 Task: Create a rule when custom fields comments is set to a number lower than 1 by me.
Action: Mouse pressed left at (856, 235)
Screenshot: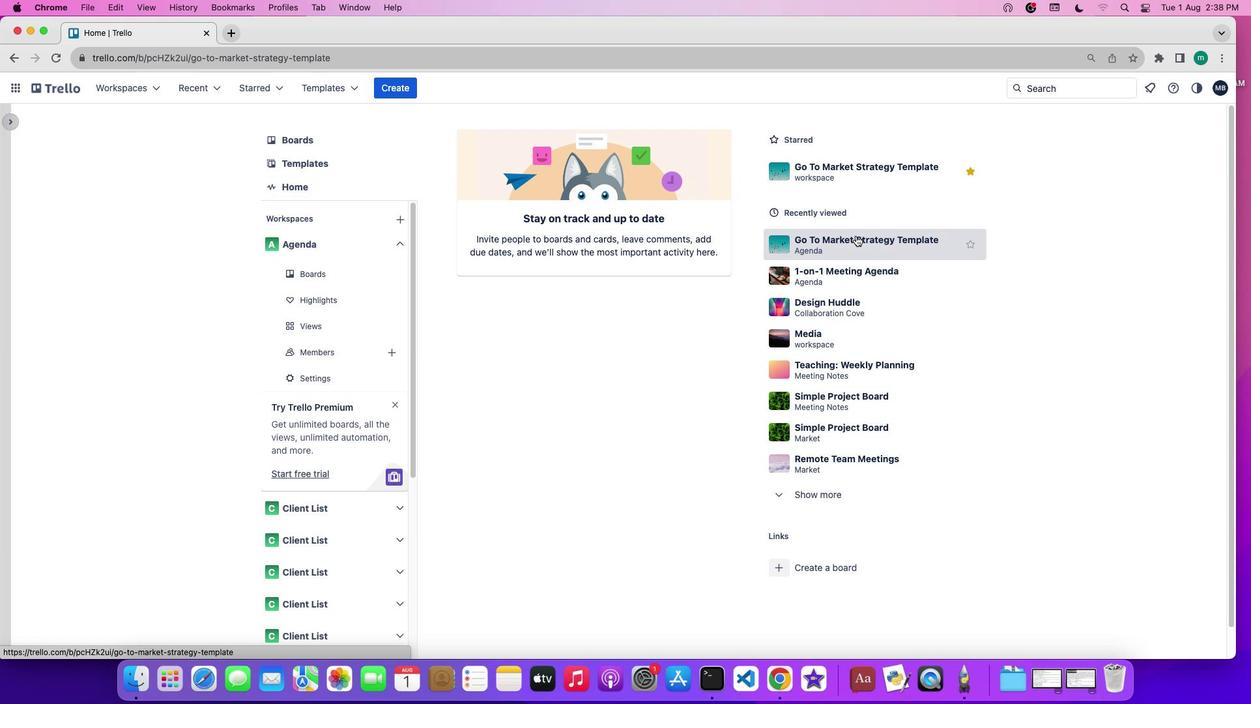
Action: Mouse moved to (1108, 276)
Screenshot: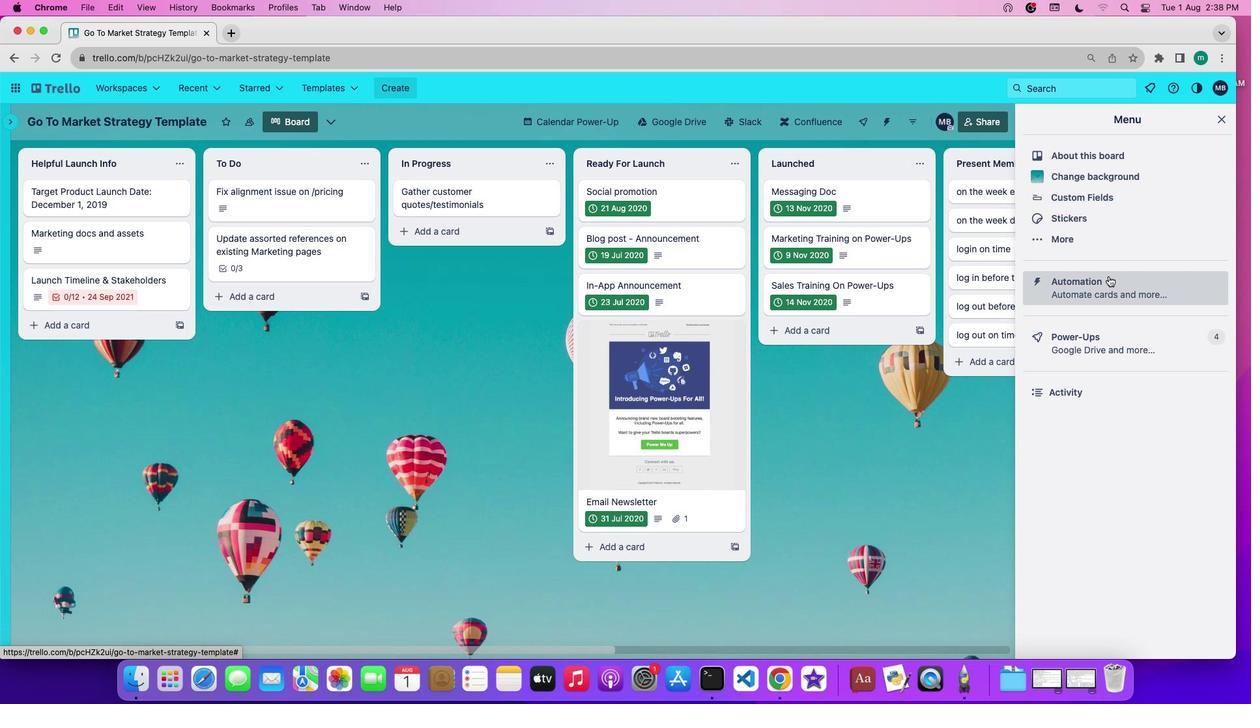 
Action: Mouse pressed left at (1108, 276)
Screenshot: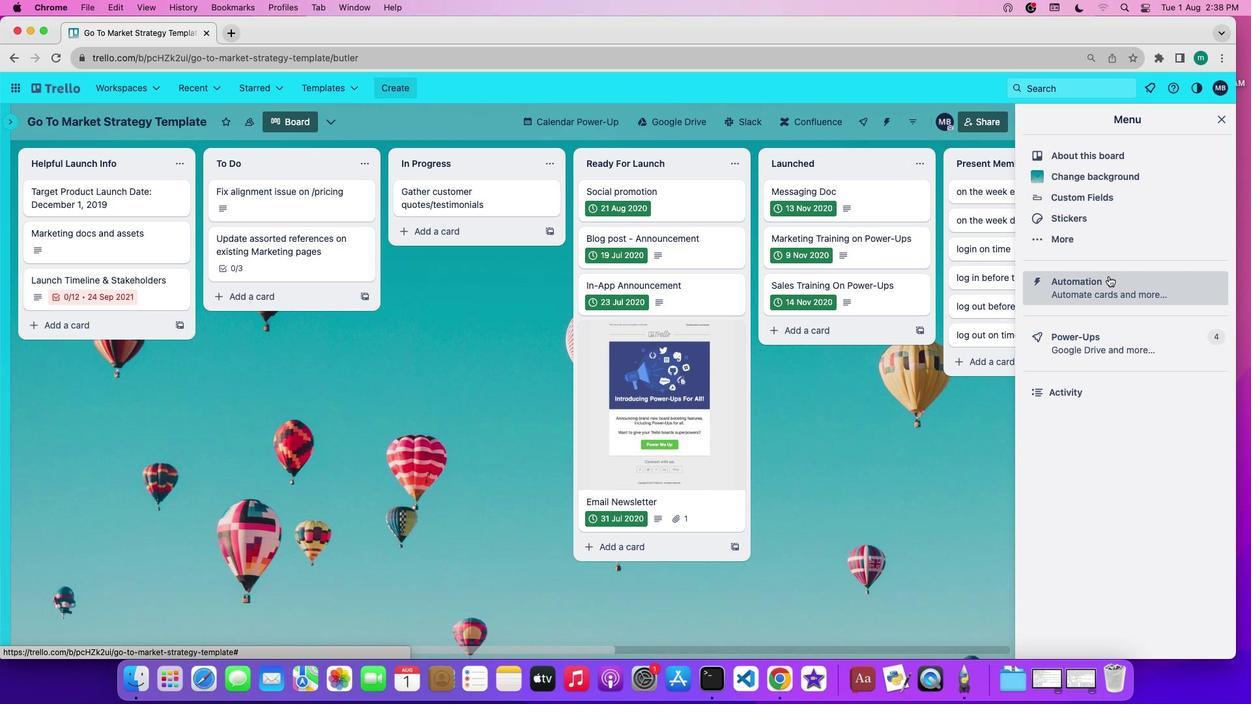 
Action: Mouse moved to (33, 235)
Screenshot: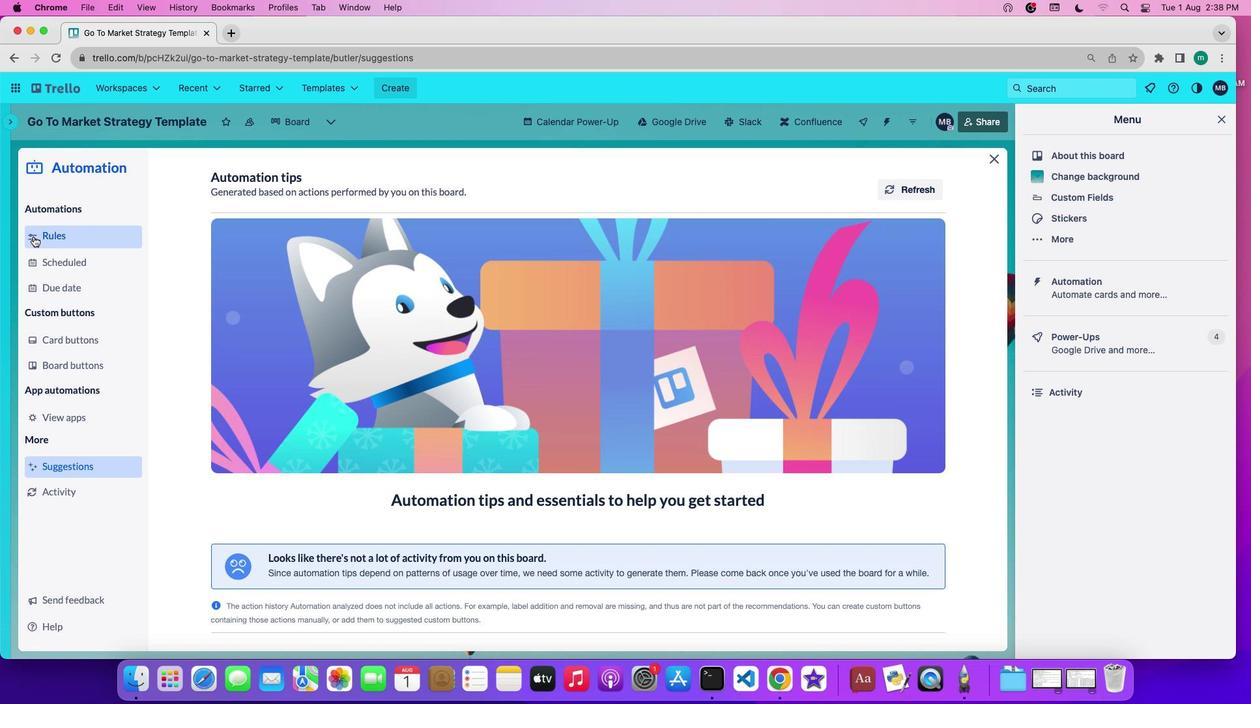 
Action: Mouse pressed left at (33, 235)
Screenshot: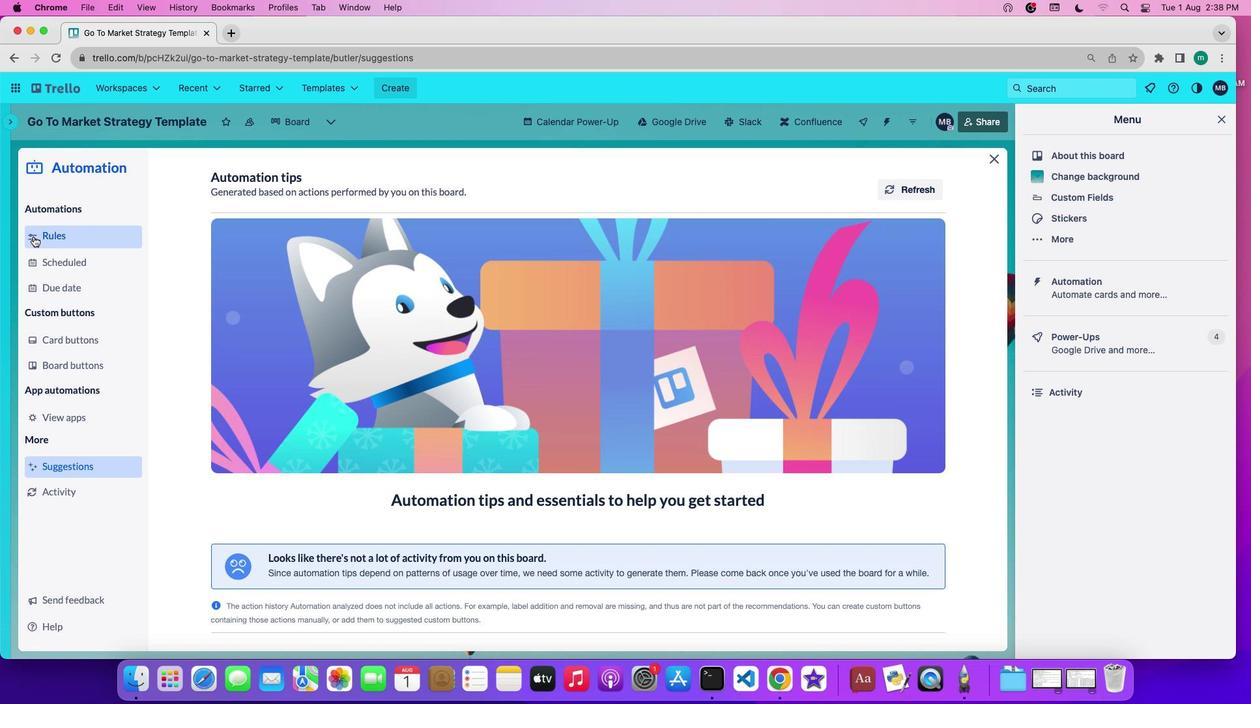 
Action: Mouse moved to (275, 468)
Screenshot: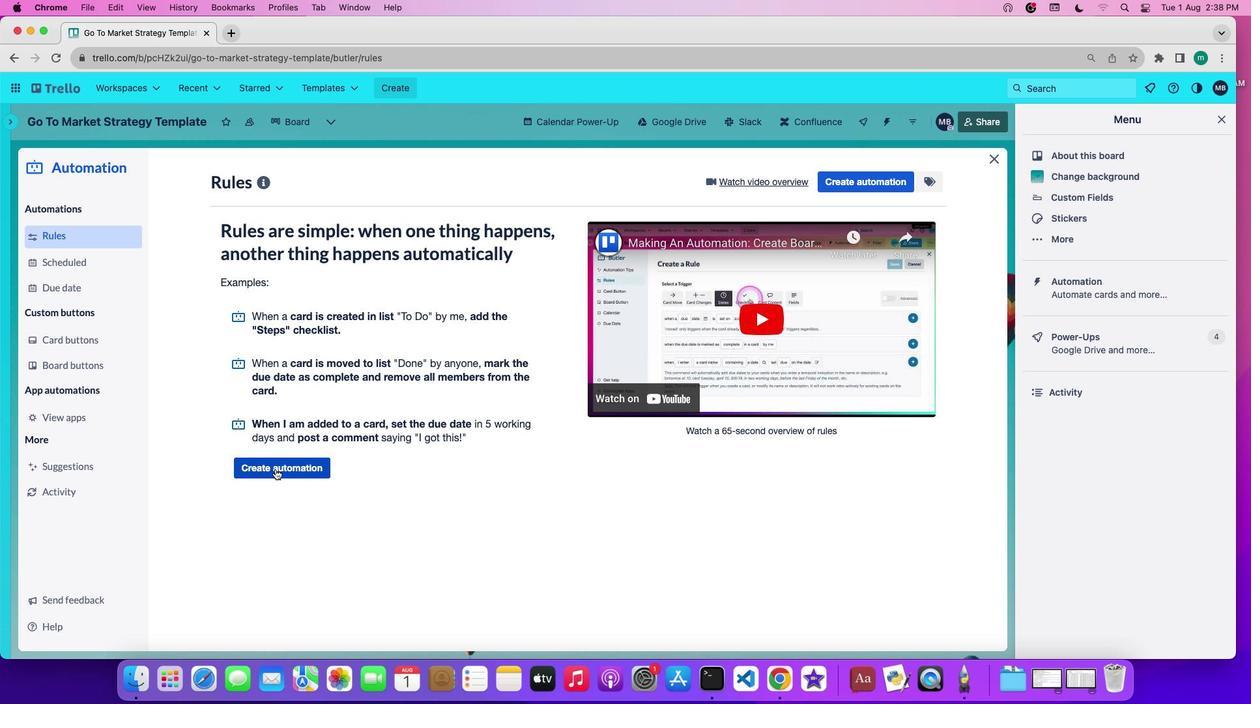
Action: Mouse pressed left at (275, 468)
Screenshot: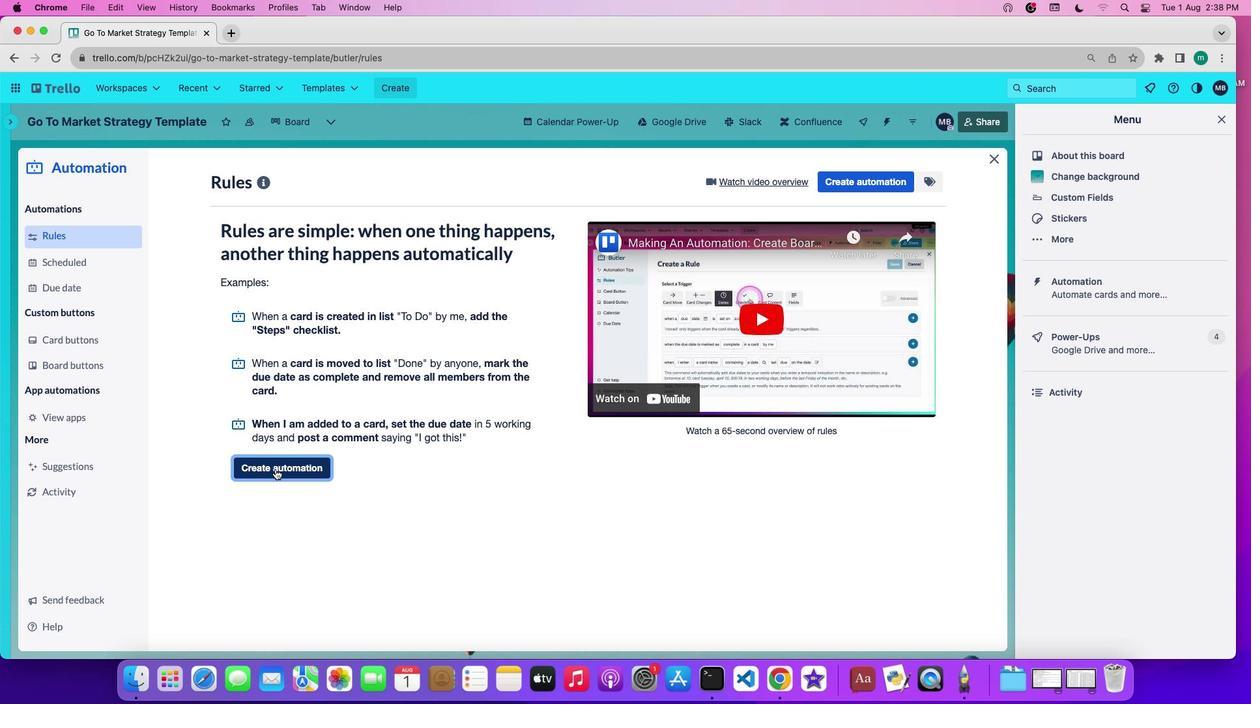 
Action: Mouse moved to (465, 308)
Screenshot: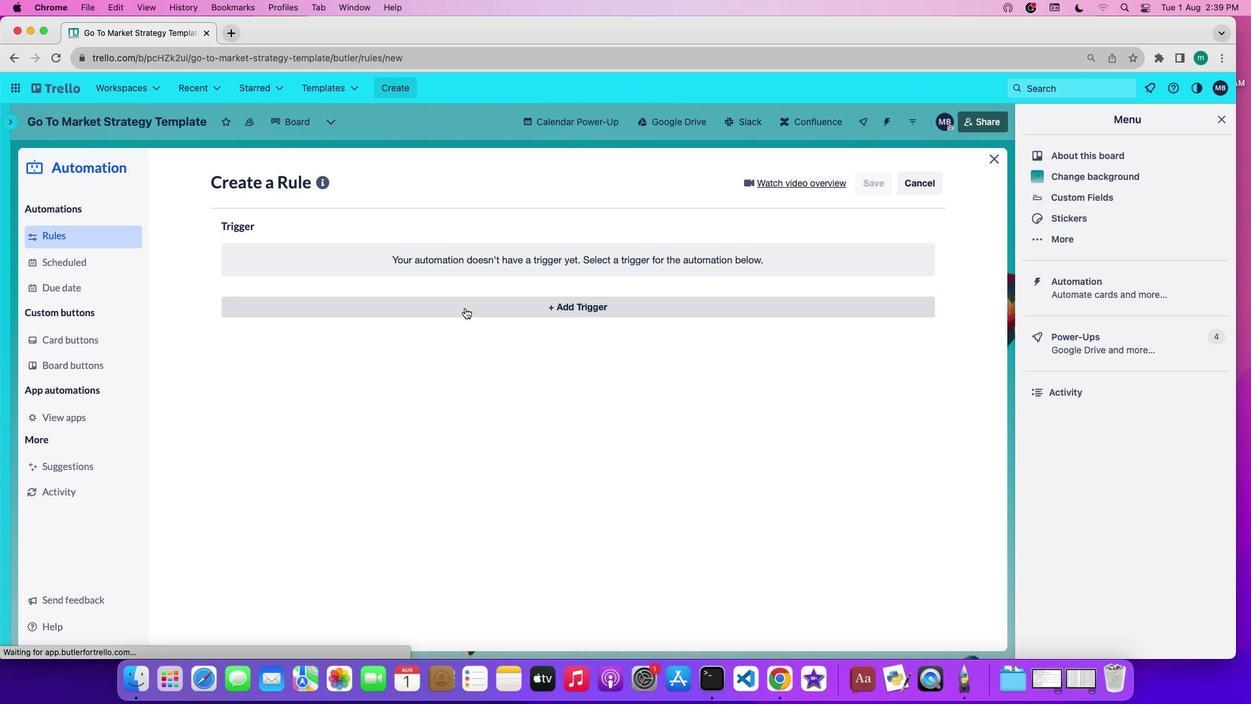 
Action: Mouse pressed left at (465, 308)
Screenshot: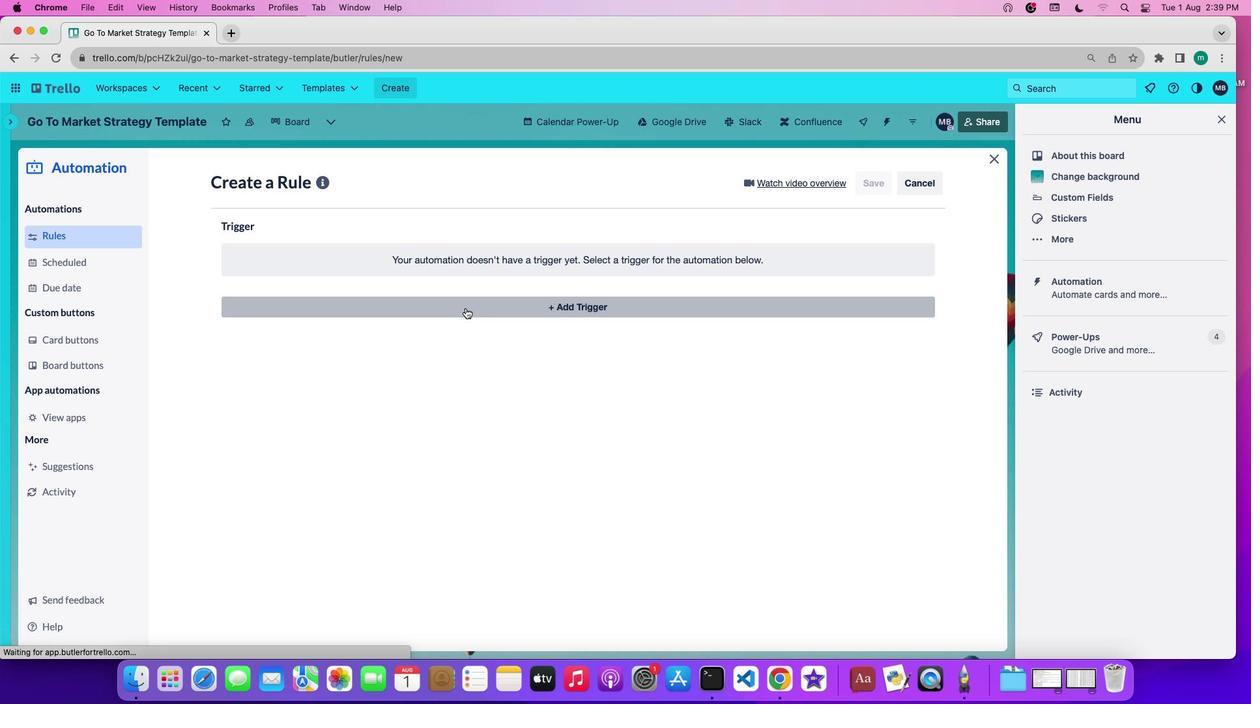 
Action: Mouse moved to (520, 355)
Screenshot: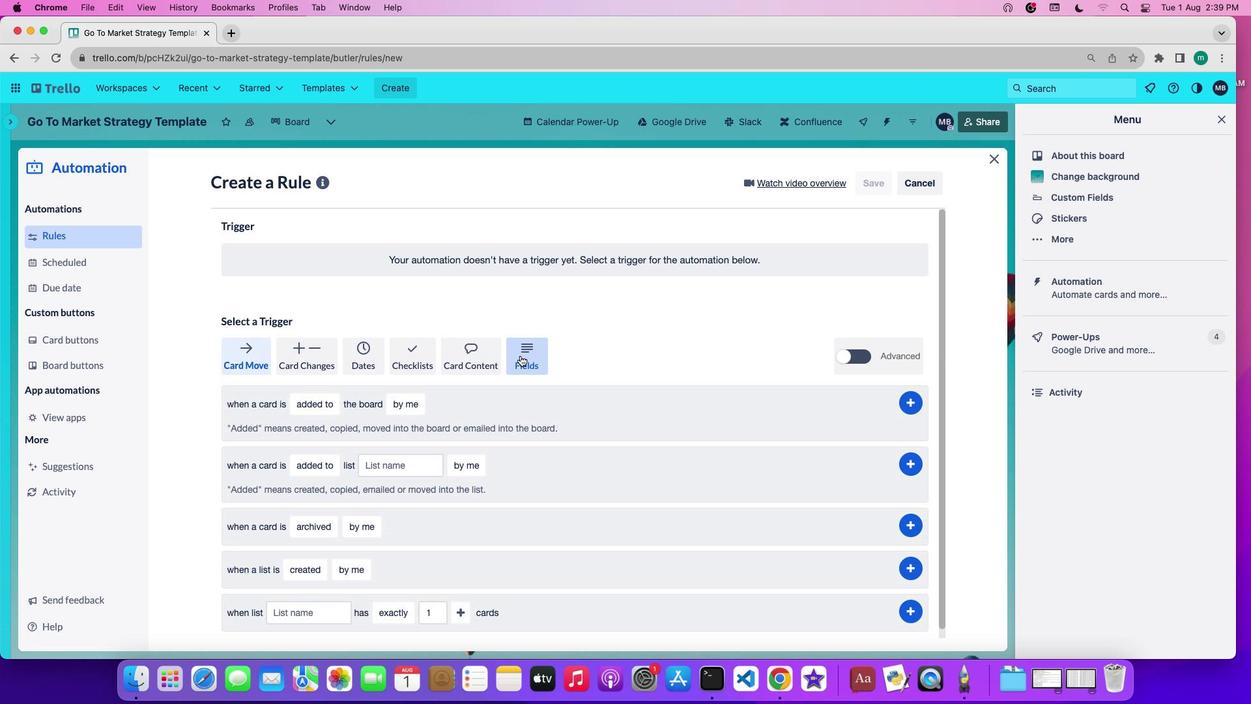 
Action: Mouse pressed left at (520, 355)
Screenshot: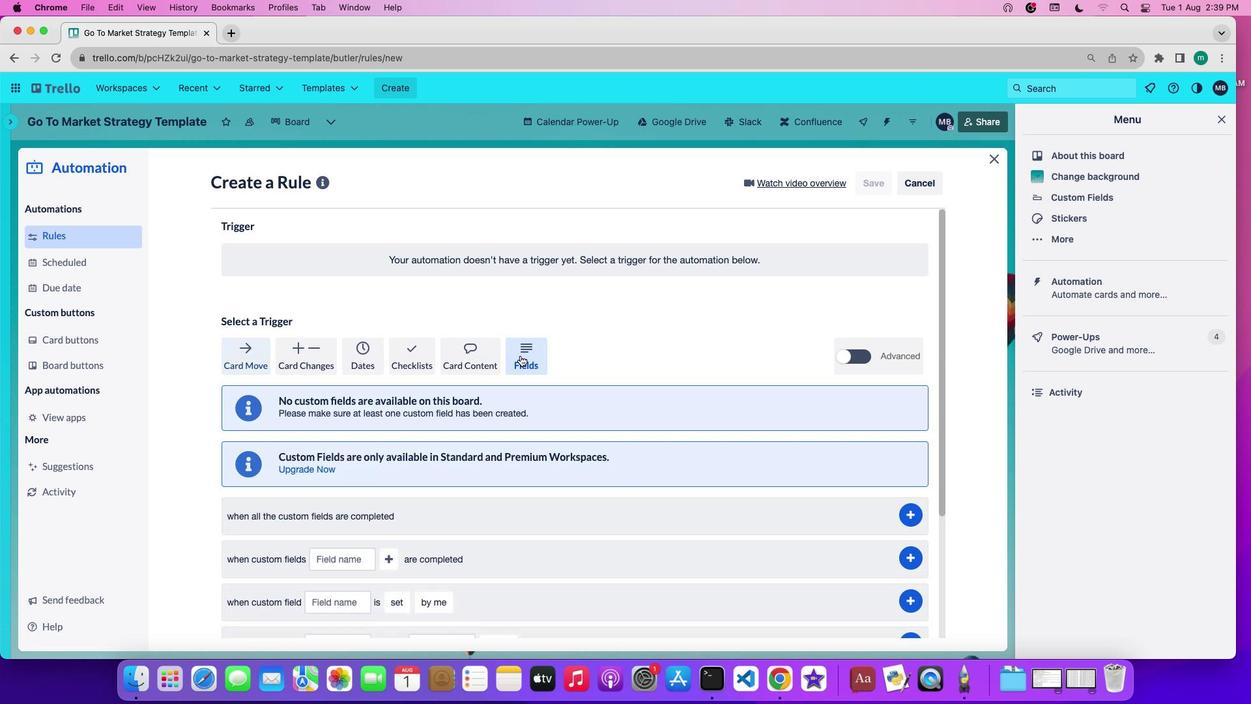 
Action: Mouse moved to (544, 431)
Screenshot: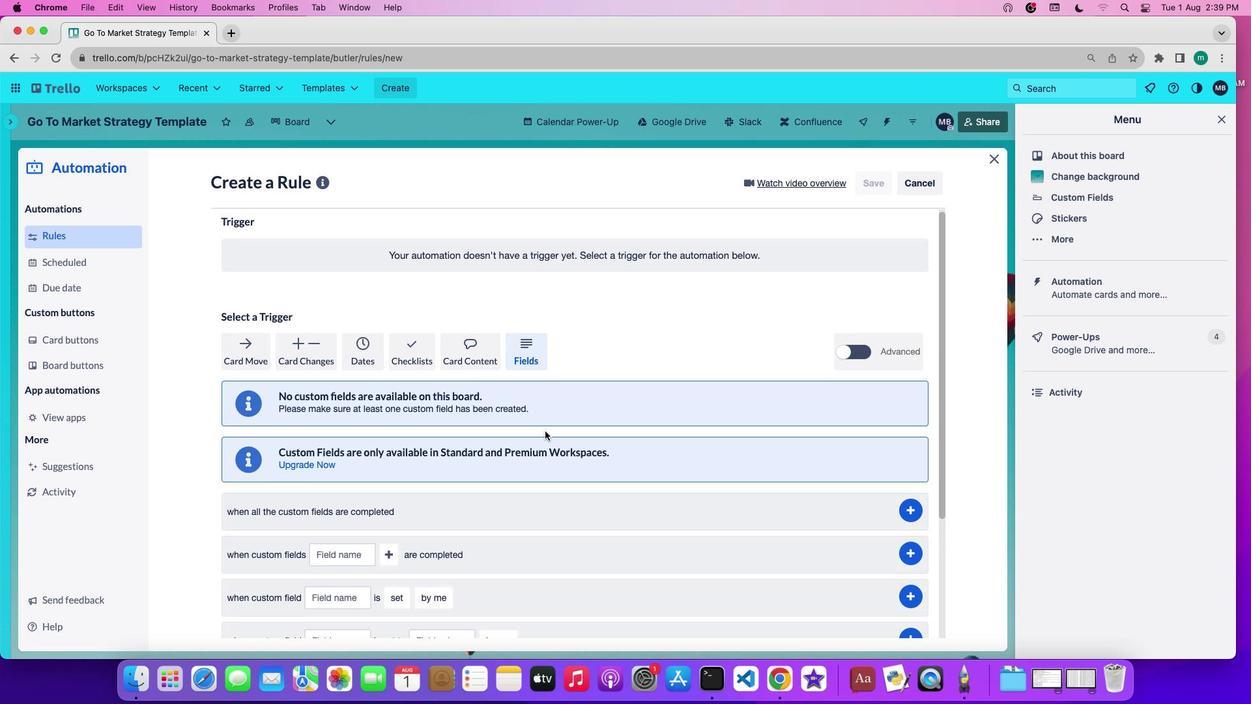 
Action: Mouse scrolled (544, 431) with delta (0, 0)
Screenshot: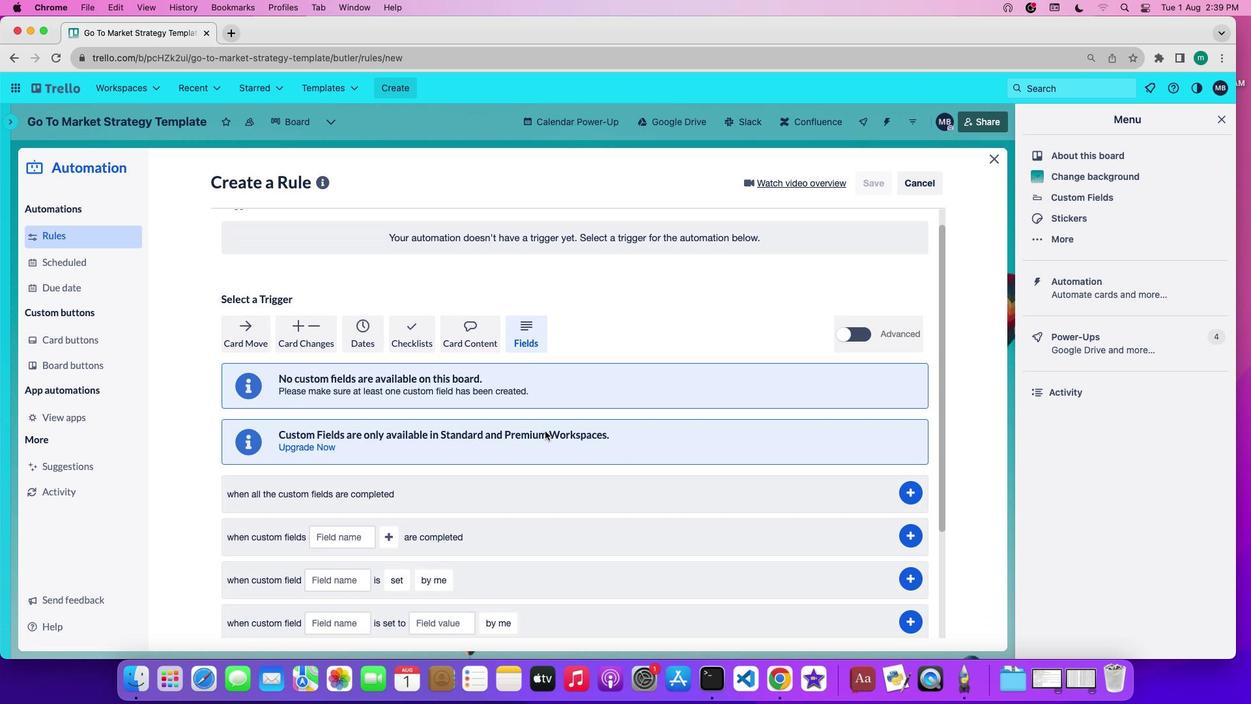 
Action: Mouse scrolled (544, 431) with delta (0, 0)
Screenshot: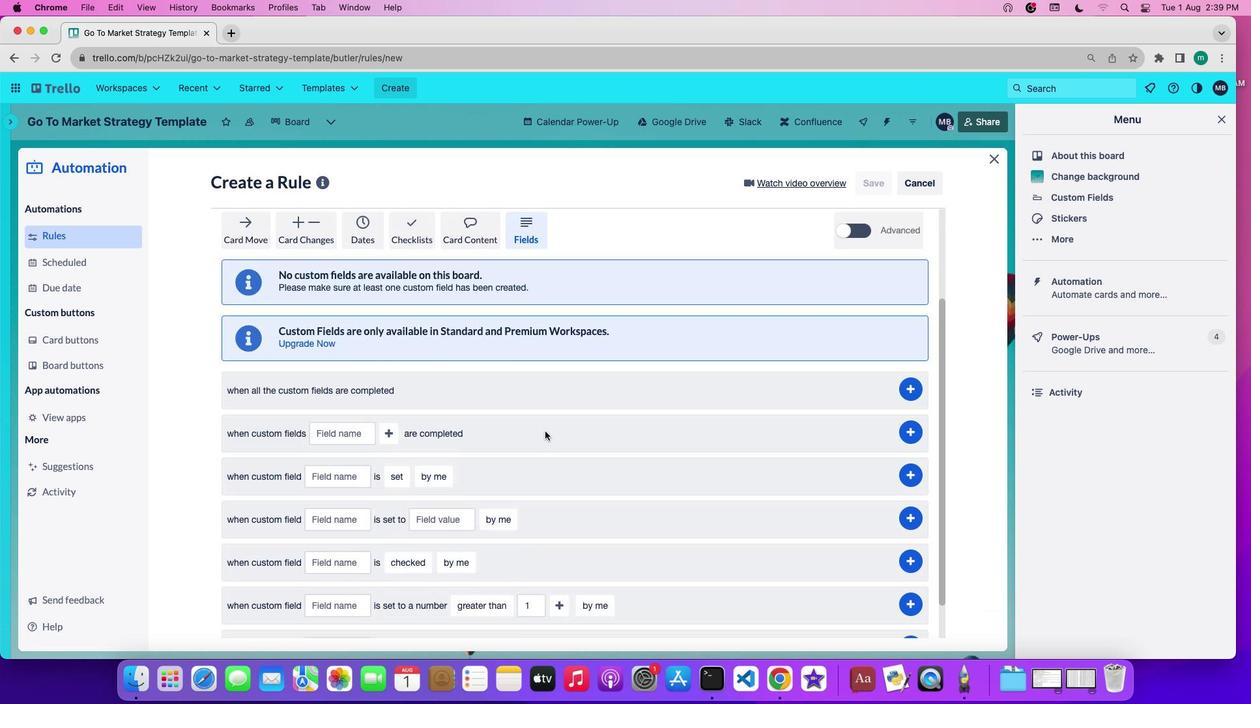 
Action: Mouse scrolled (544, 431) with delta (0, -1)
Screenshot: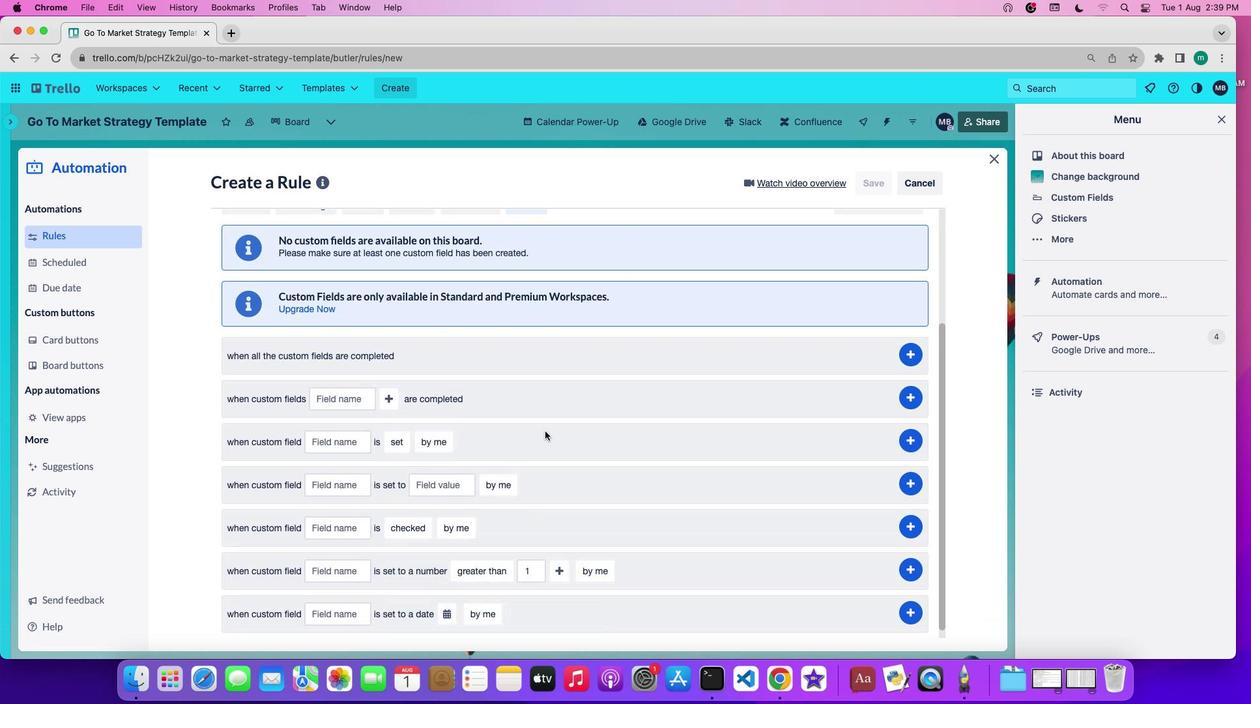 
Action: Mouse scrolled (544, 431) with delta (0, -1)
Screenshot: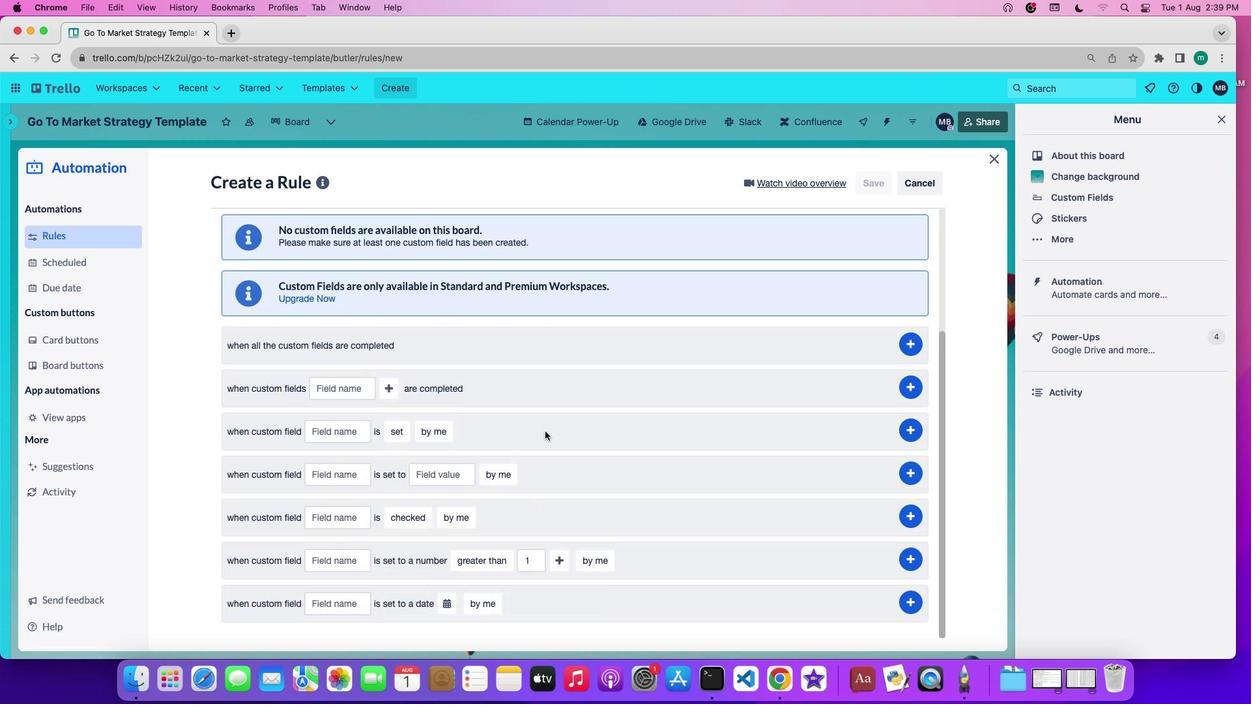 
Action: Mouse scrolled (544, 431) with delta (0, -2)
Screenshot: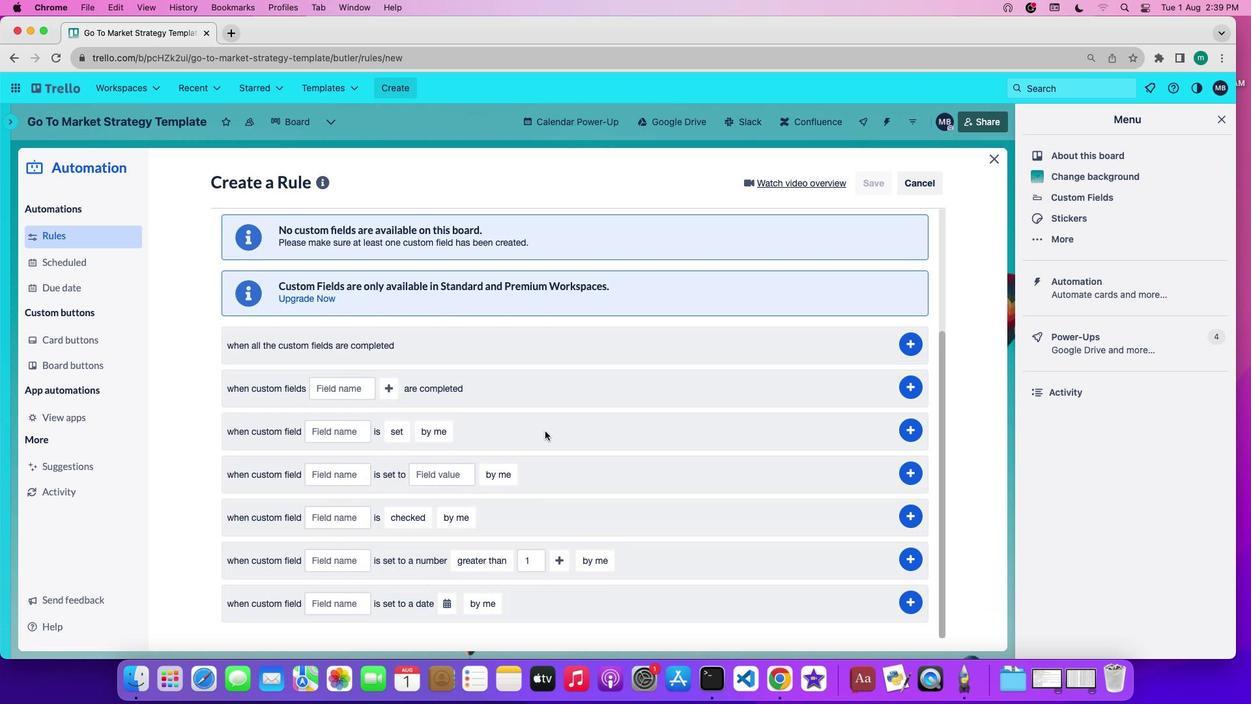 
Action: Mouse scrolled (544, 431) with delta (0, 0)
Screenshot: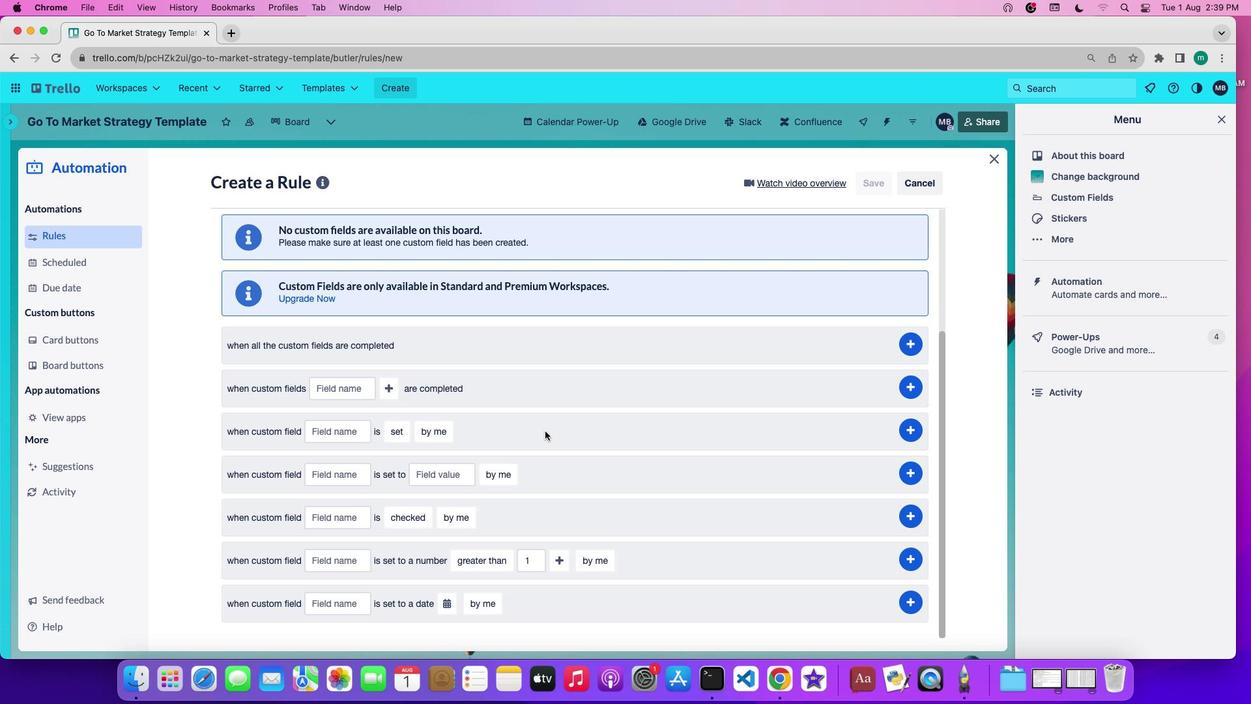 
Action: Mouse scrolled (544, 431) with delta (0, 0)
Screenshot: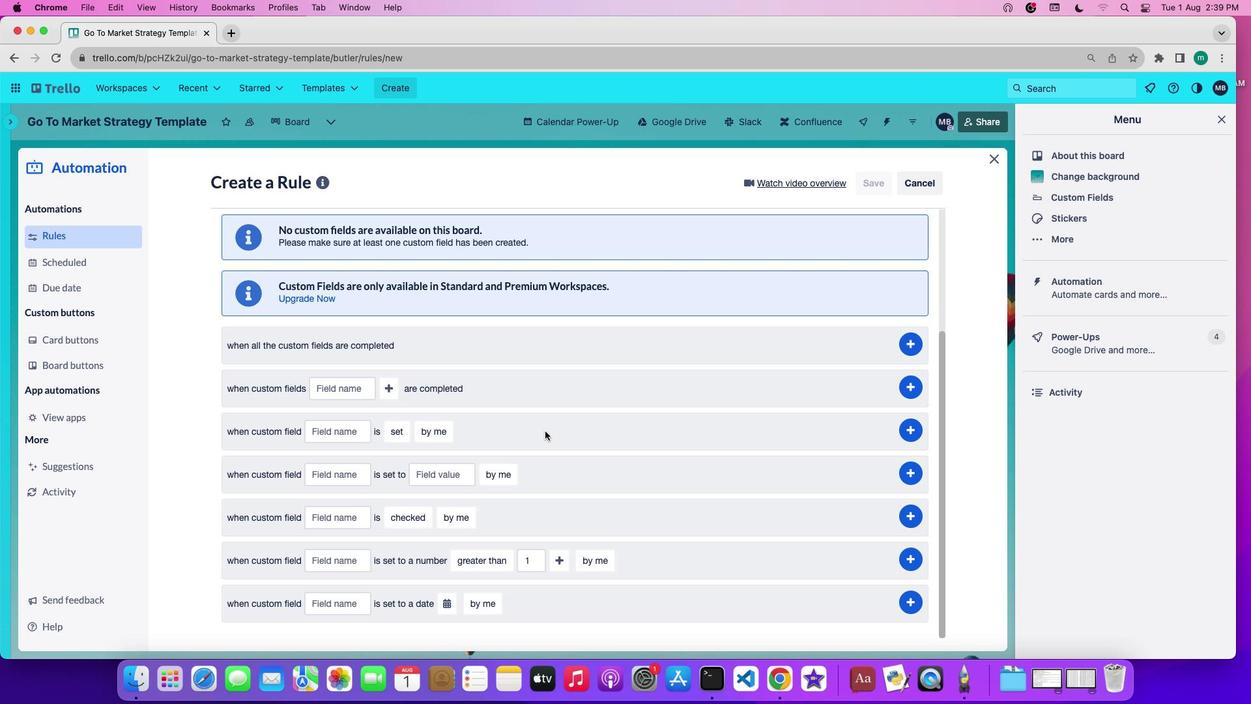
Action: Mouse scrolled (544, 431) with delta (0, 0)
Screenshot: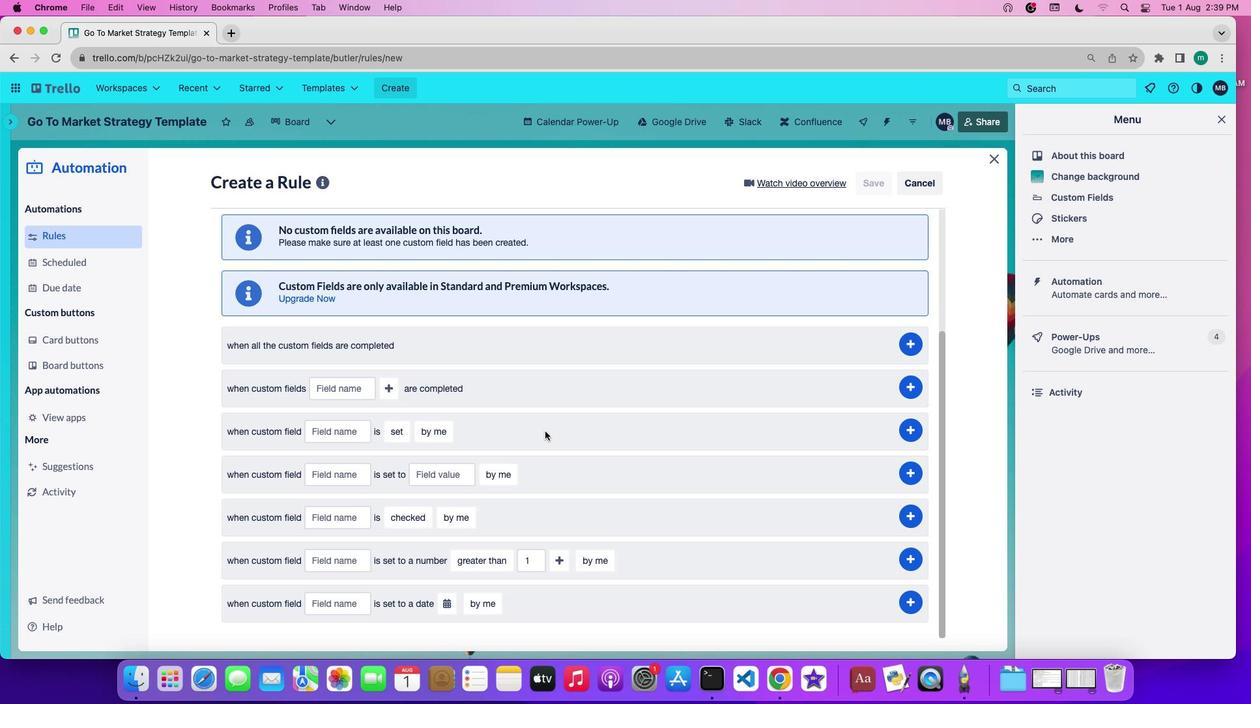 
Action: Mouse moved to (349, 558)
Screenshot: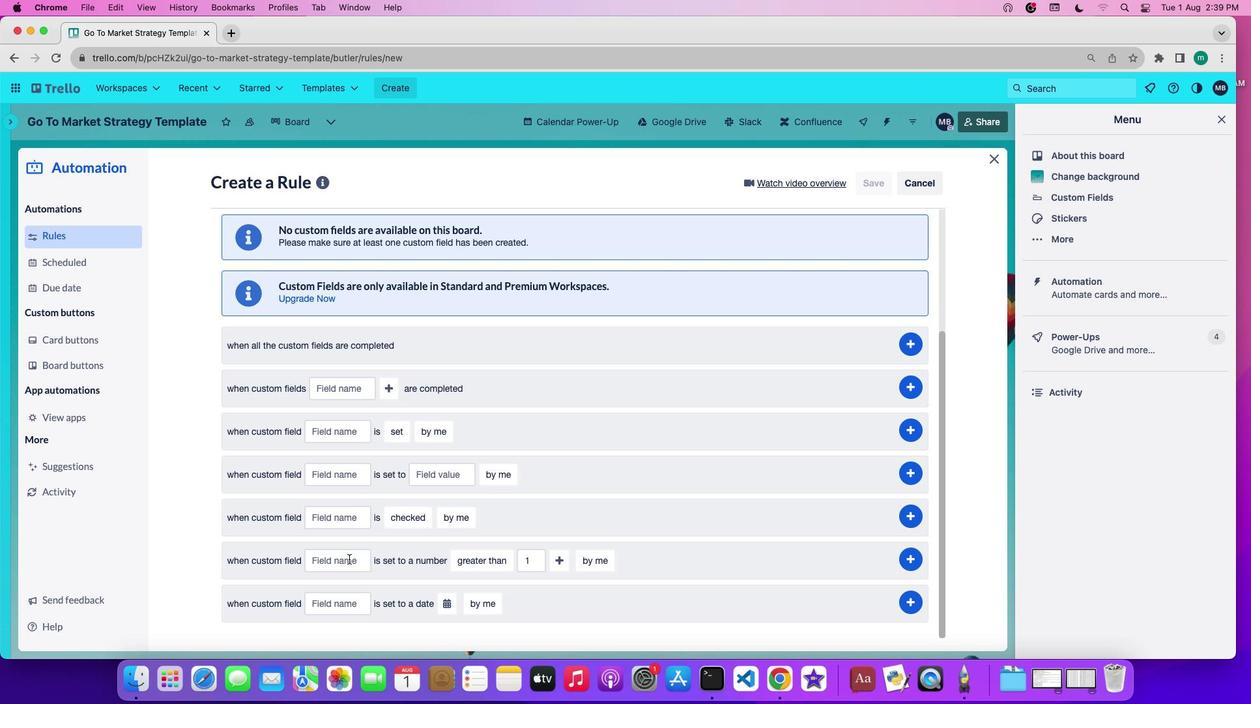 
Action: Mouse pressed left at (349, 558)
Screenshot: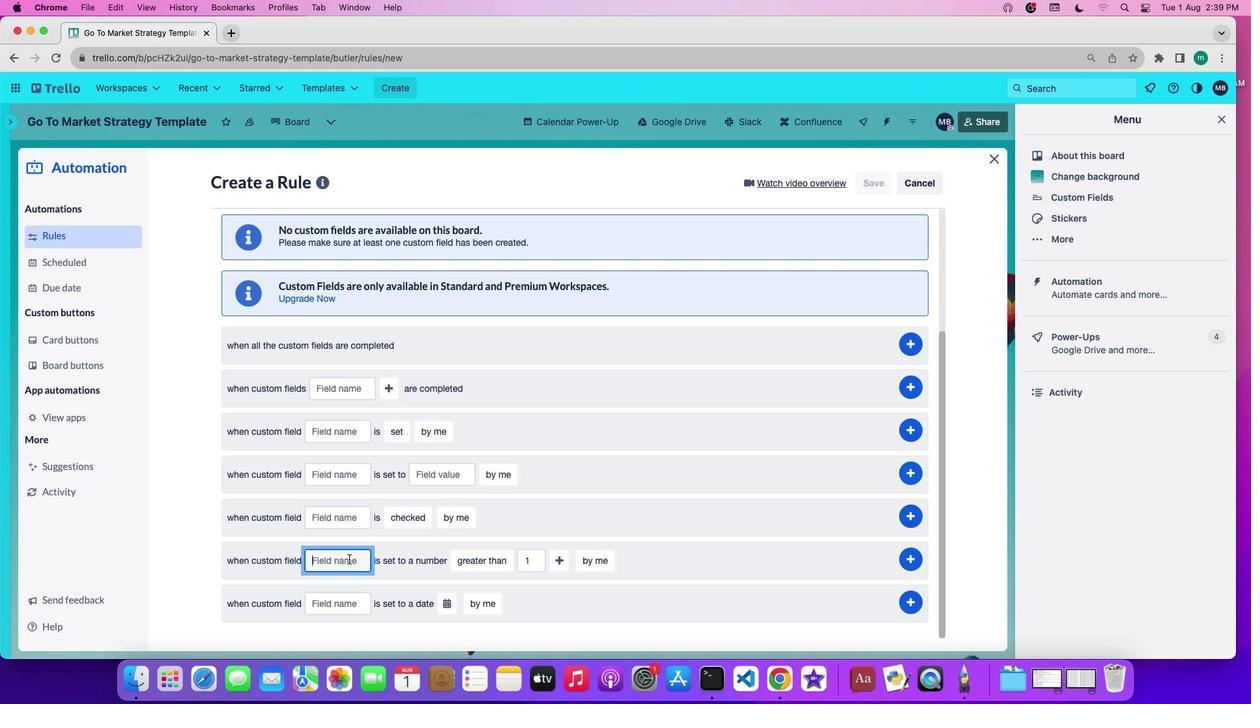 
Action: Key pressed 'c''o''m''m''e''n''t''s'
Screenshot: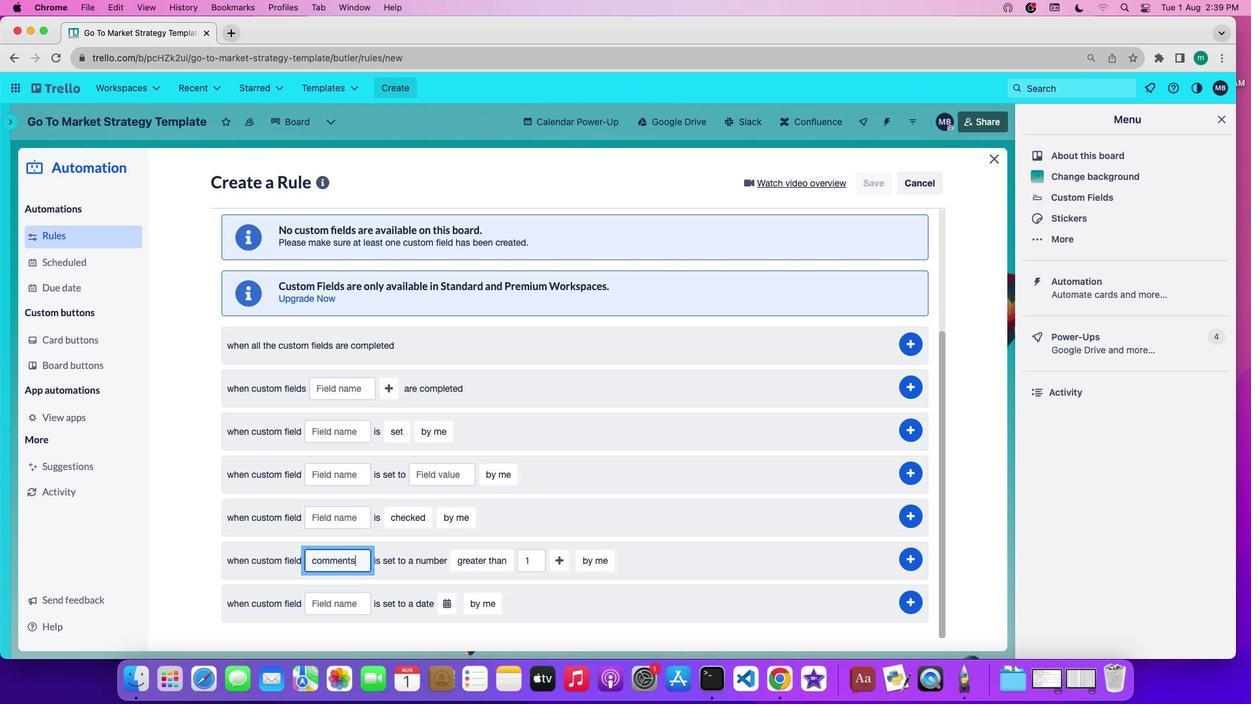 
Action: Mouse moved to (503, 553)
Screenshot: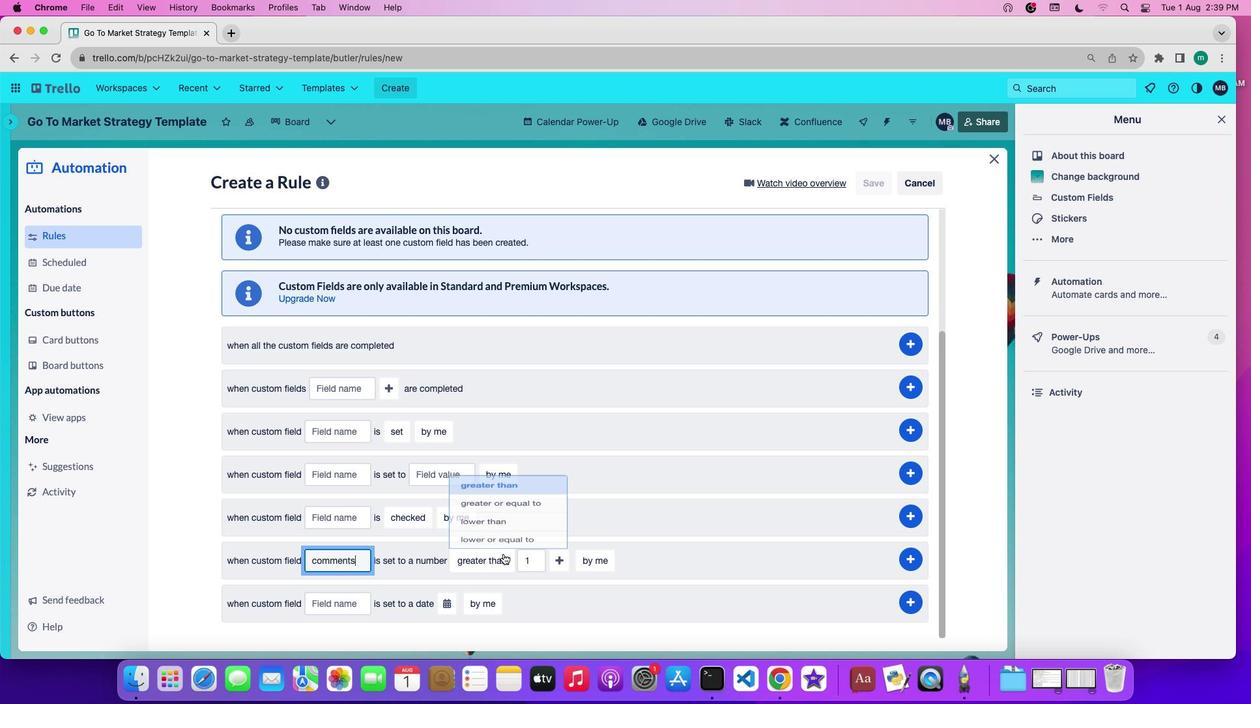 
Action: Mouse pressed left at (503, 553)
Screenshot: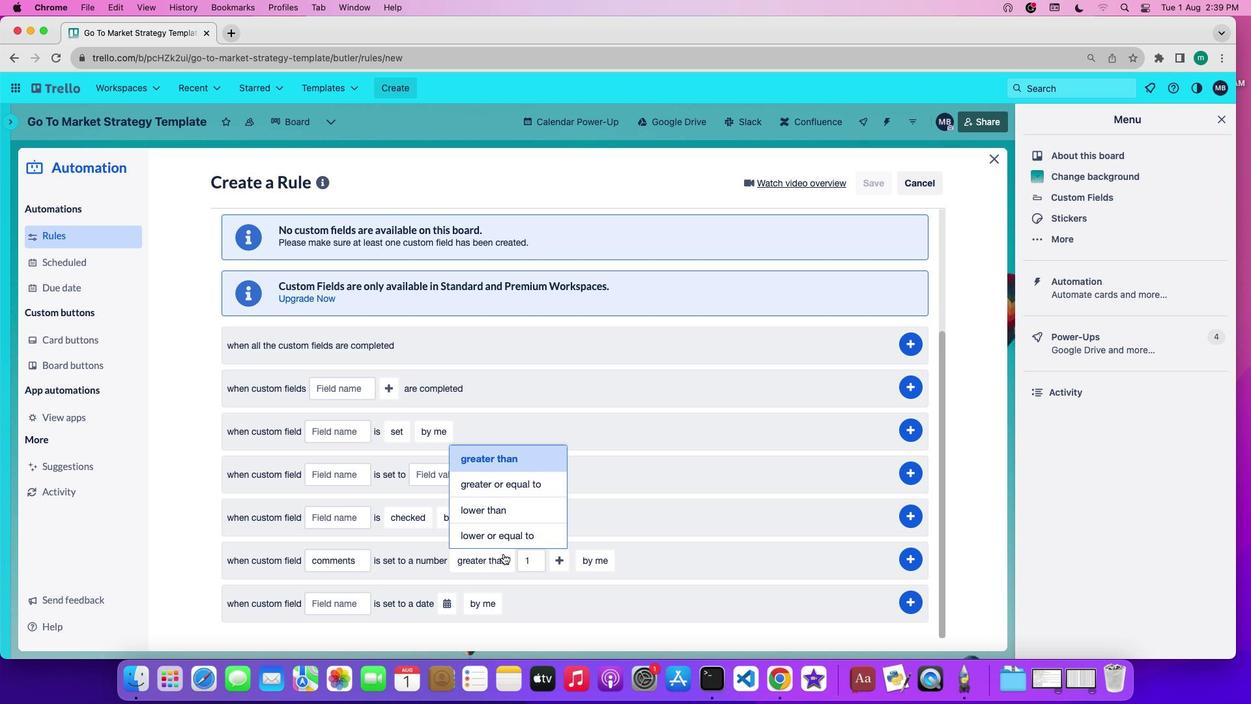 
Action: Mouse moved to (513, 510)
Screenshot: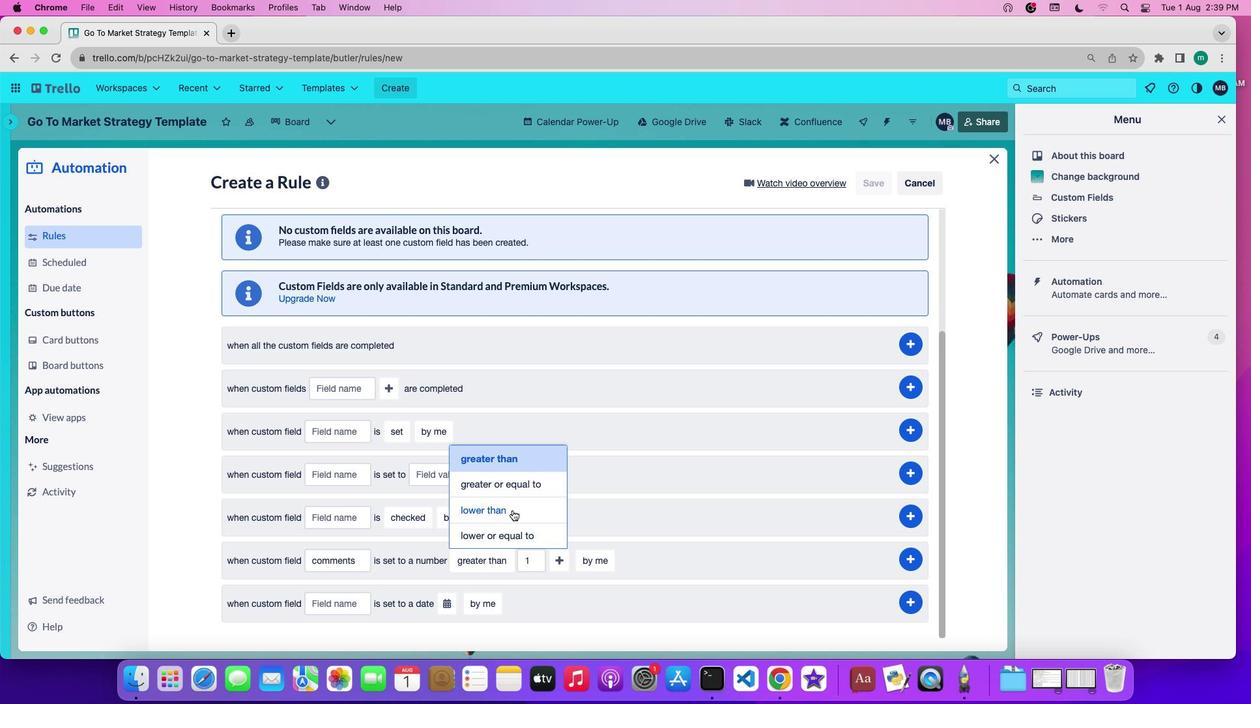 
Action: Mouse pressed left at (513, 510)
Screenshot: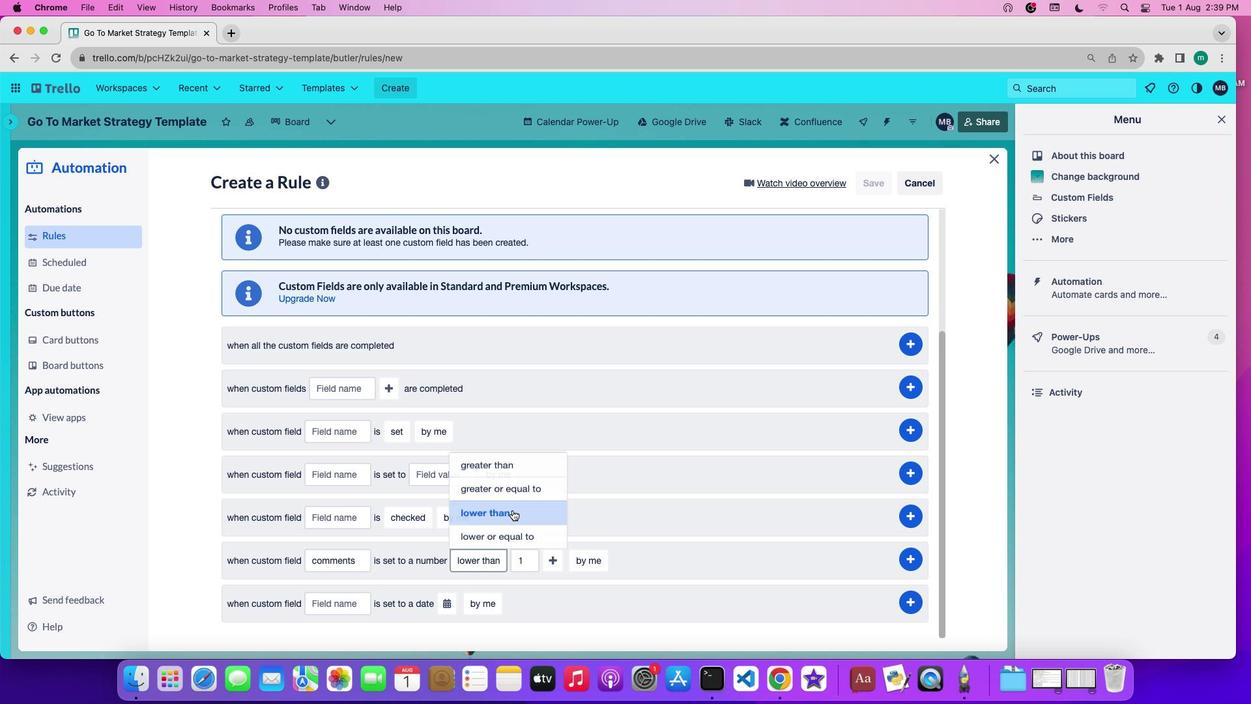 
Action: Mouse moved to (592, 571)
Screenshot: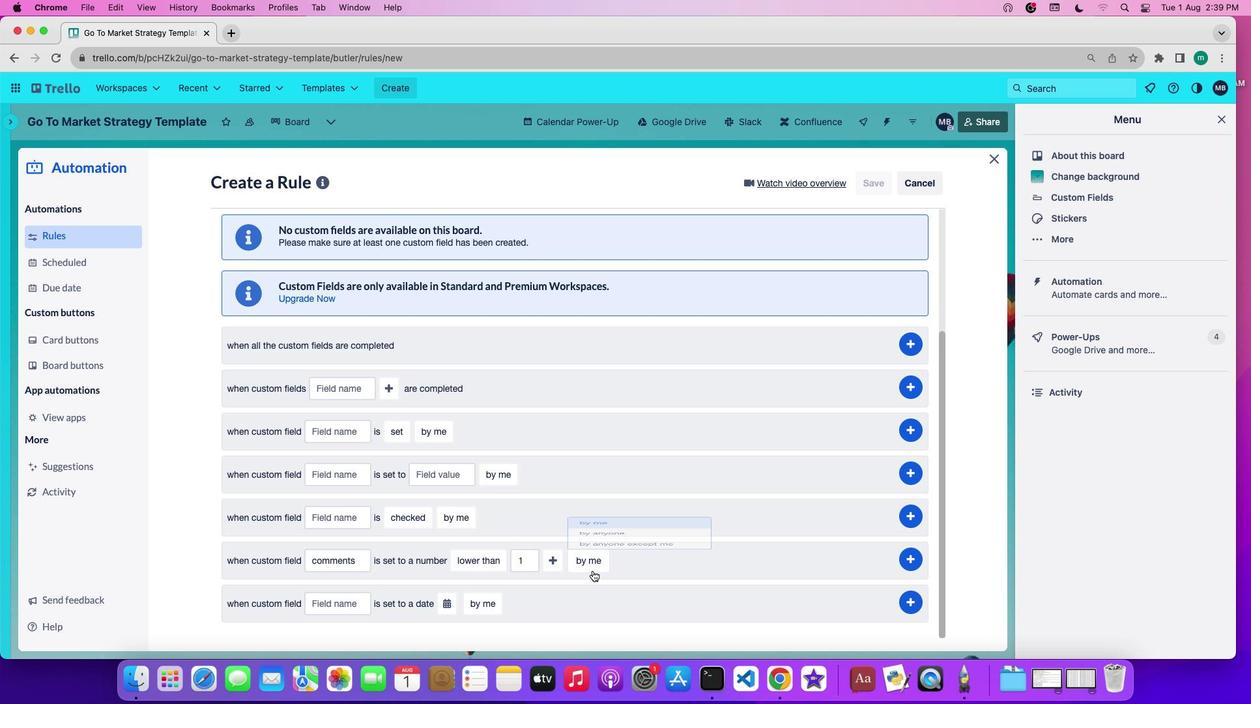 
Action: Mouse pressed left at (592, 571)
Screenshot: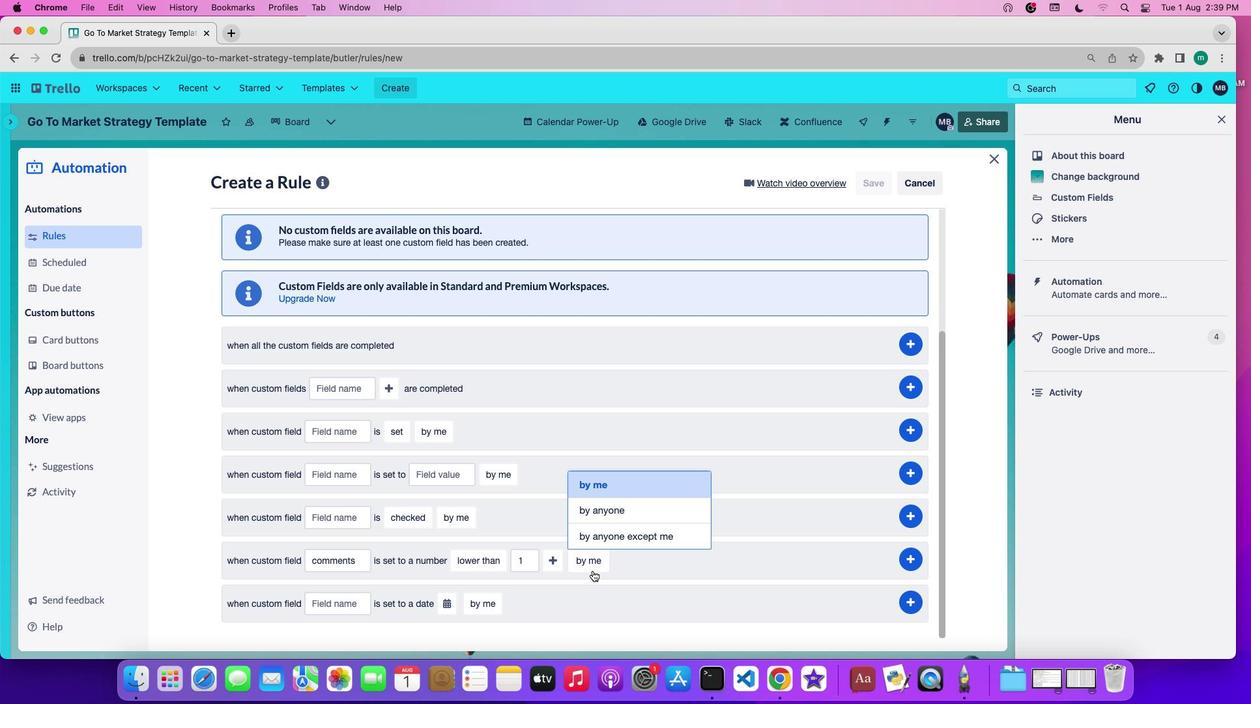 
Action: Mouse moved to (619, 484)
Screenshot: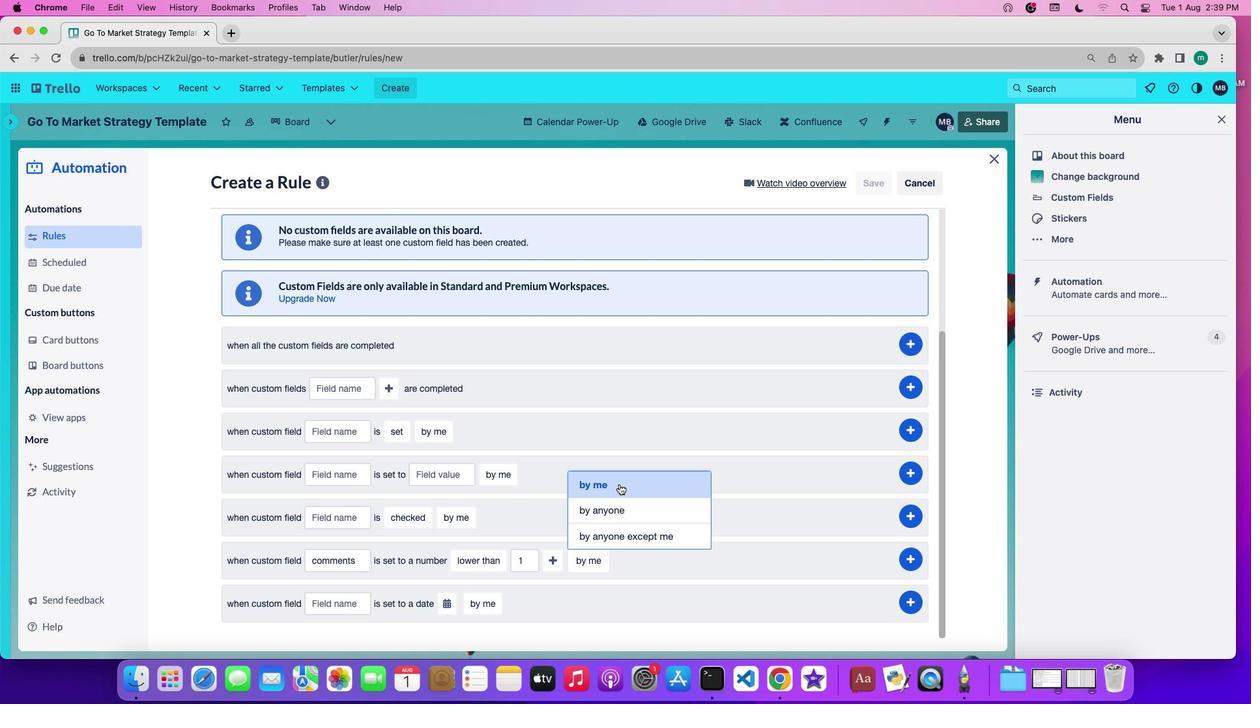 
Action: Mouse pressed left at (619, 484)
Screenshot: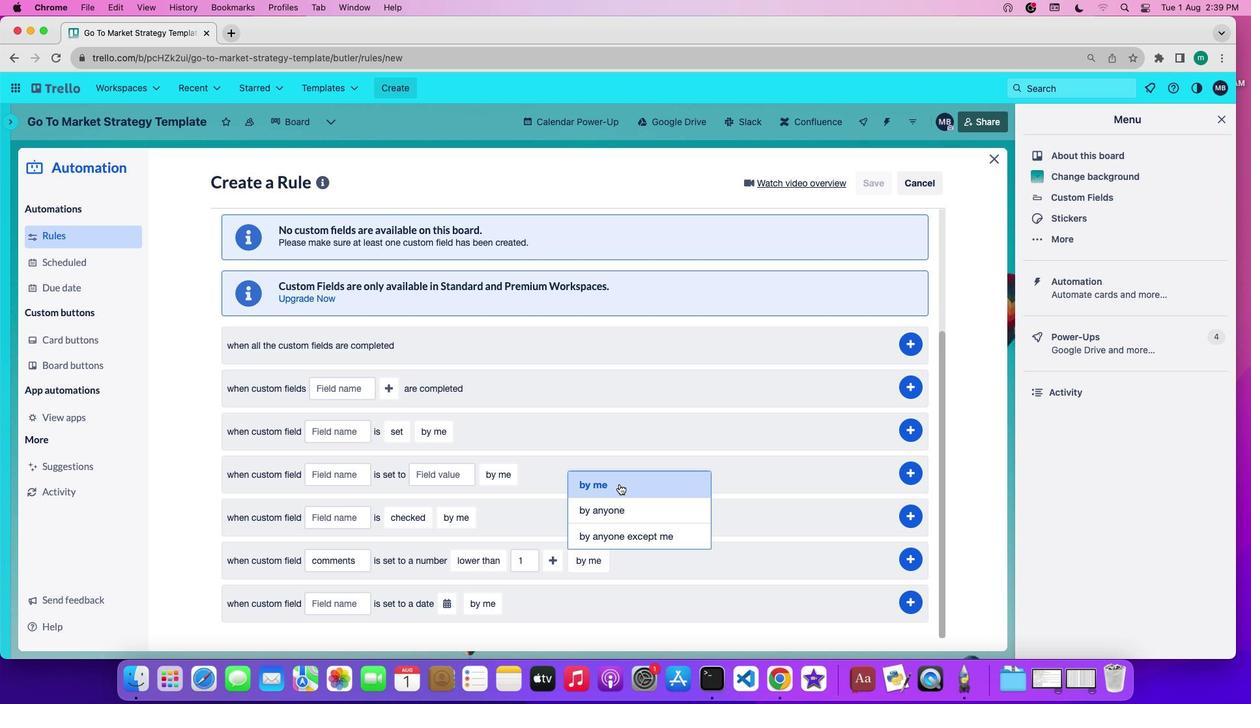 
Action: Mouse moved to (907, 556)
Screenshot: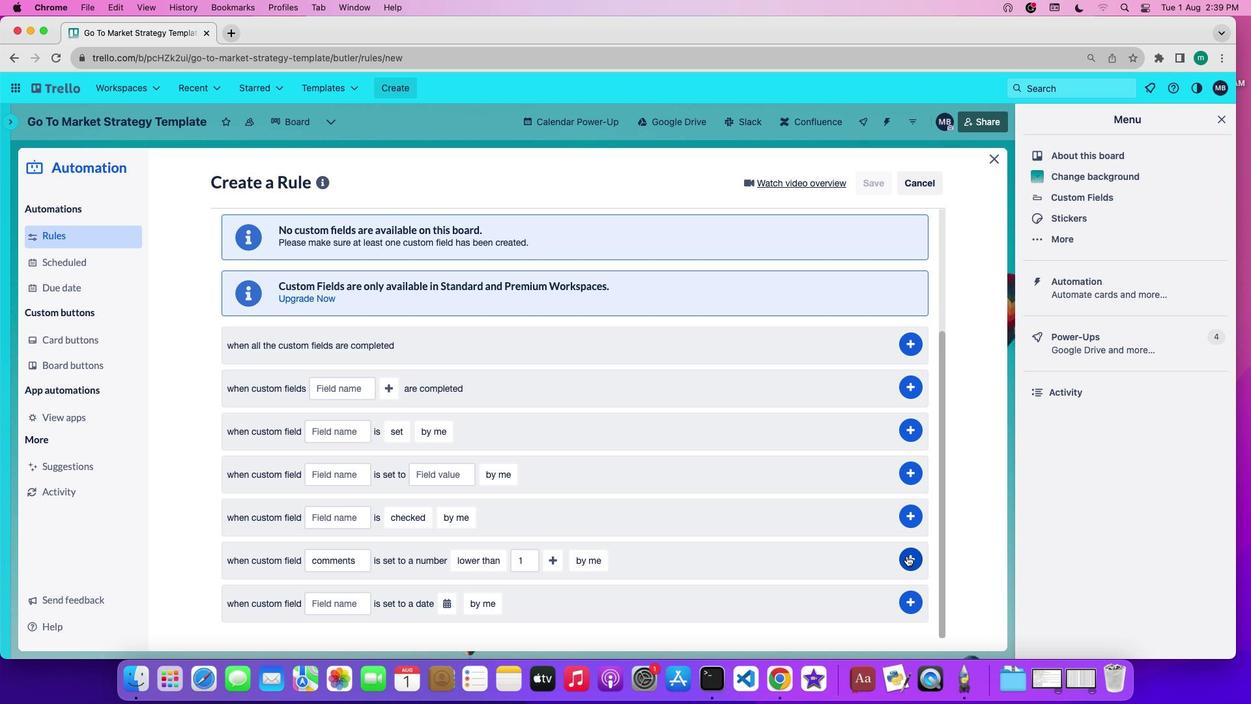
Action: Mouse pressed left at (907, 556)
Screenshot: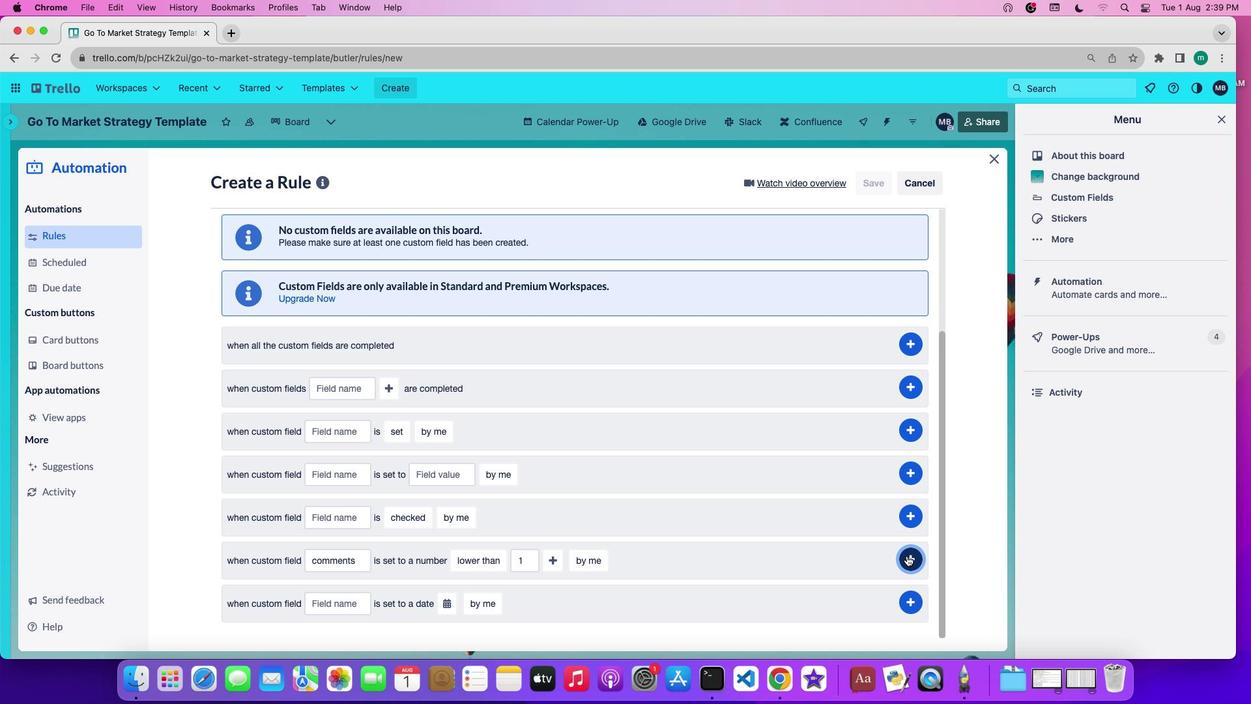 
